 Task: Filter the notifications by "is:issue-or-pull-request".
Action: Mouse moved to (926, 111)
Screenshot: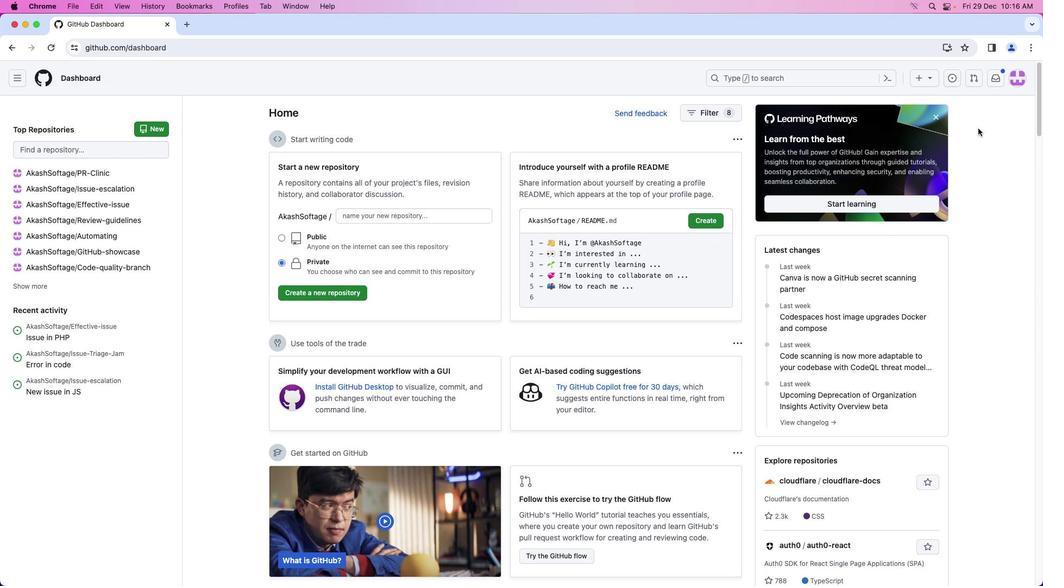 
Action: Mouse pressed left at (926, 111)
Screenshot: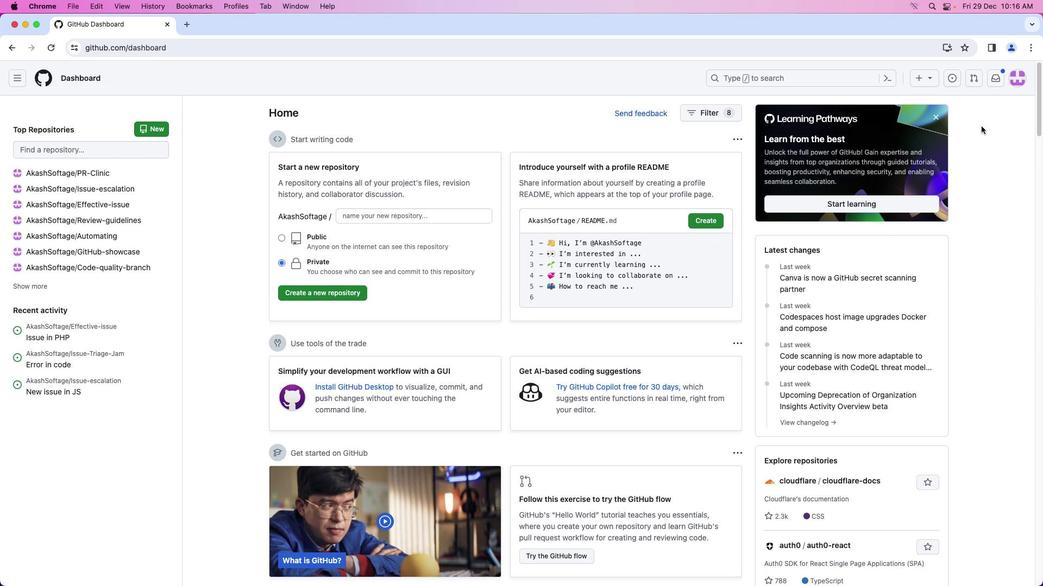 
Action: Mouse moved to (940, 92)
Screenshot: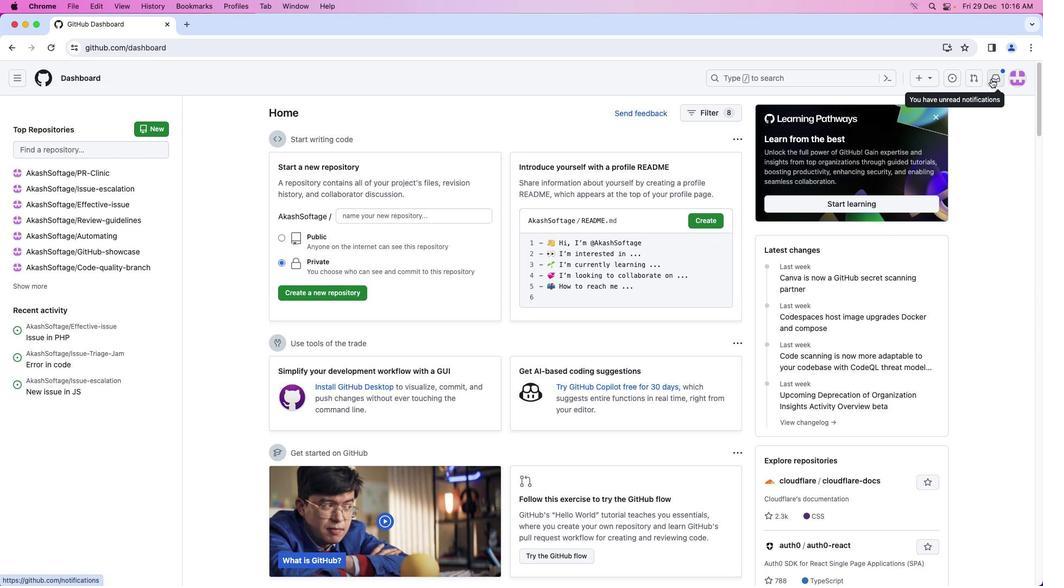 
Action: Mouse pressed left at (940, 92)
Screenshot: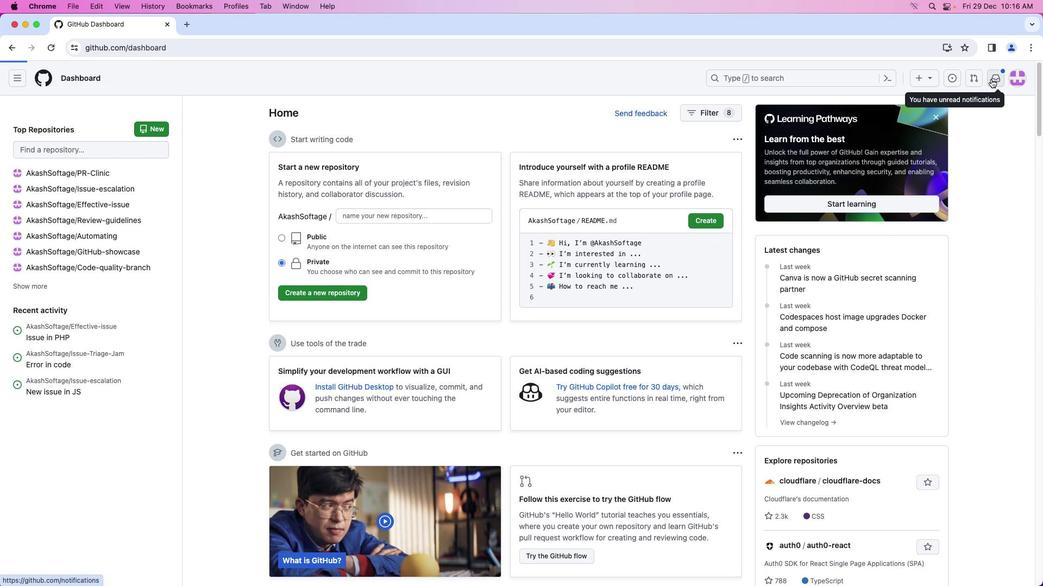 
Action: Mouse moved to (316, 105)
Screenshot: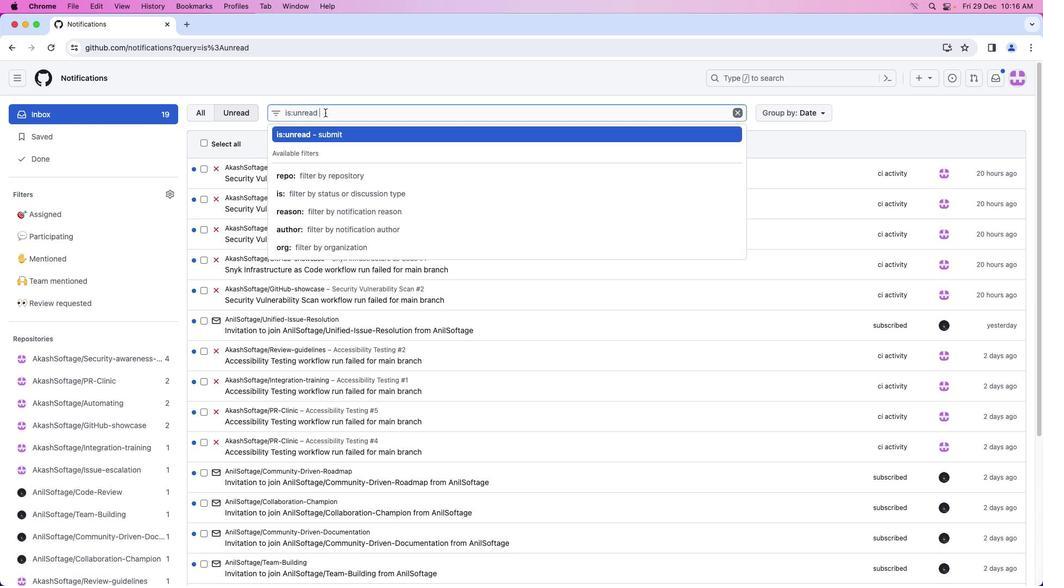 
Action: Mouse pressed left at (316, 105)
Screenshot: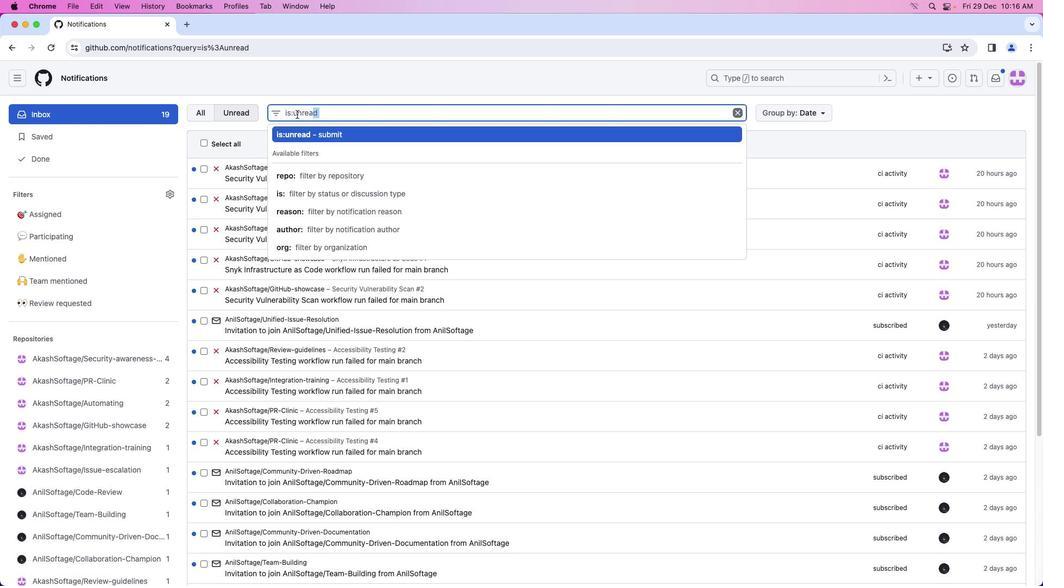 
Action: Mouse moved to (204, 105)
Screenshot: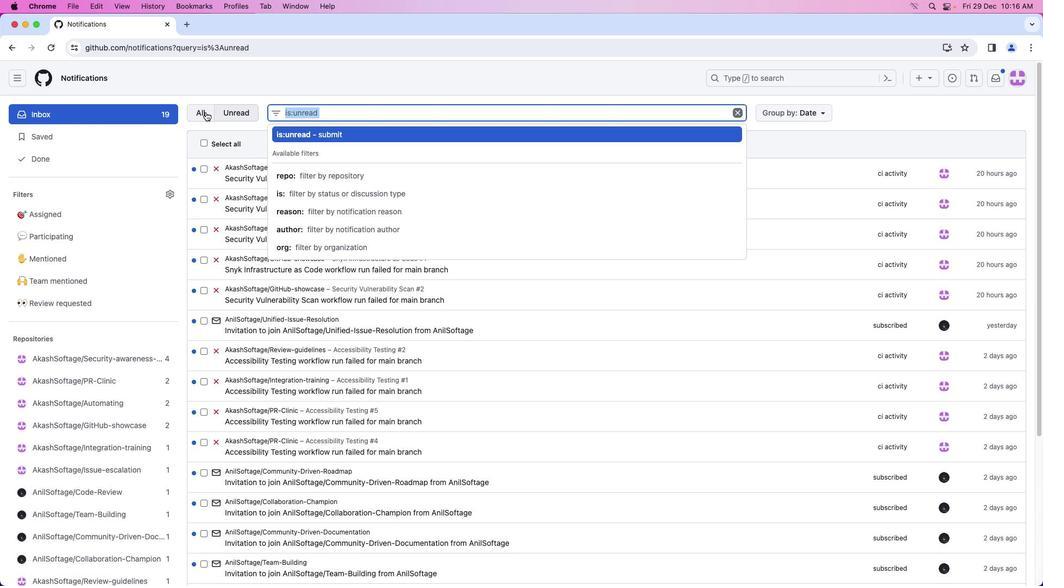 
Action: Key pressed Key.backspace'i''s'Key.shift_r':''i''s''s''u''e''-''o''r''-''p''u''l''l''-''r''e''q''u''e''s''t'Key.enter
Screenshot: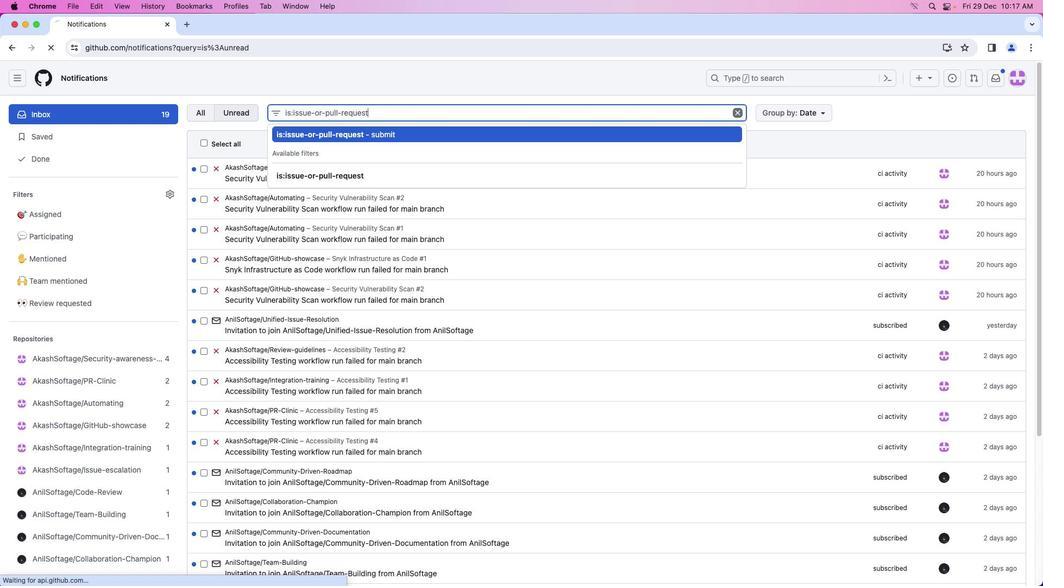 
Action: Mouse moved to (533, 161)
Screenshot: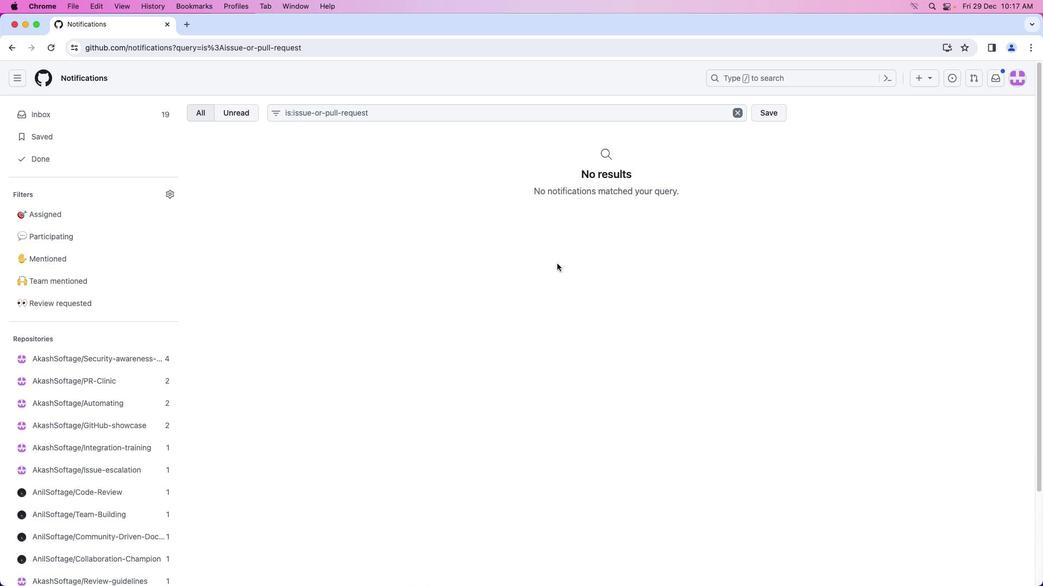 
Action: Mouse pressed left at (533, 161)
Screenshot: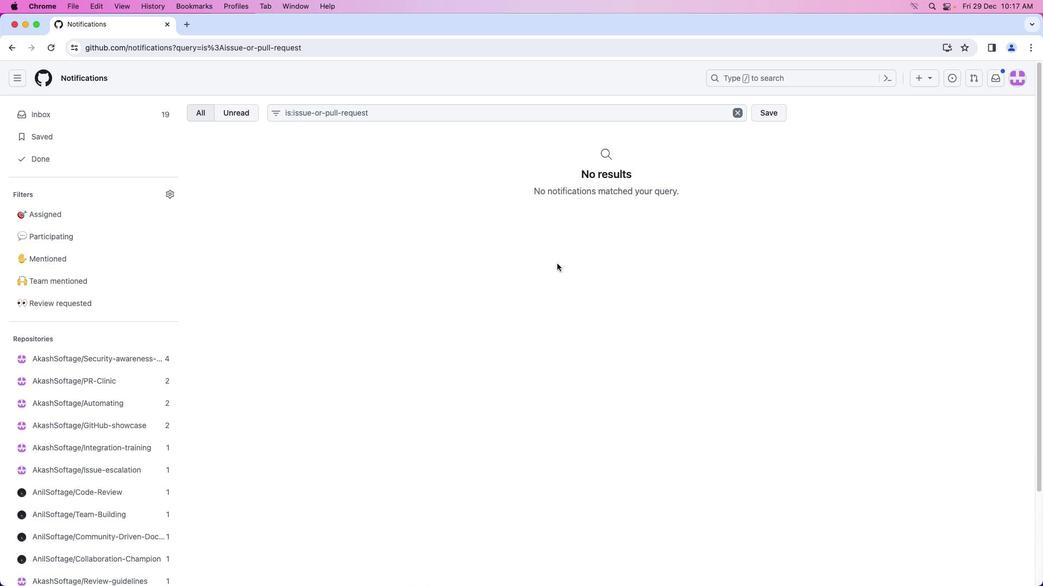 
Action: Mouse moved to (533, 161)
Screenshot: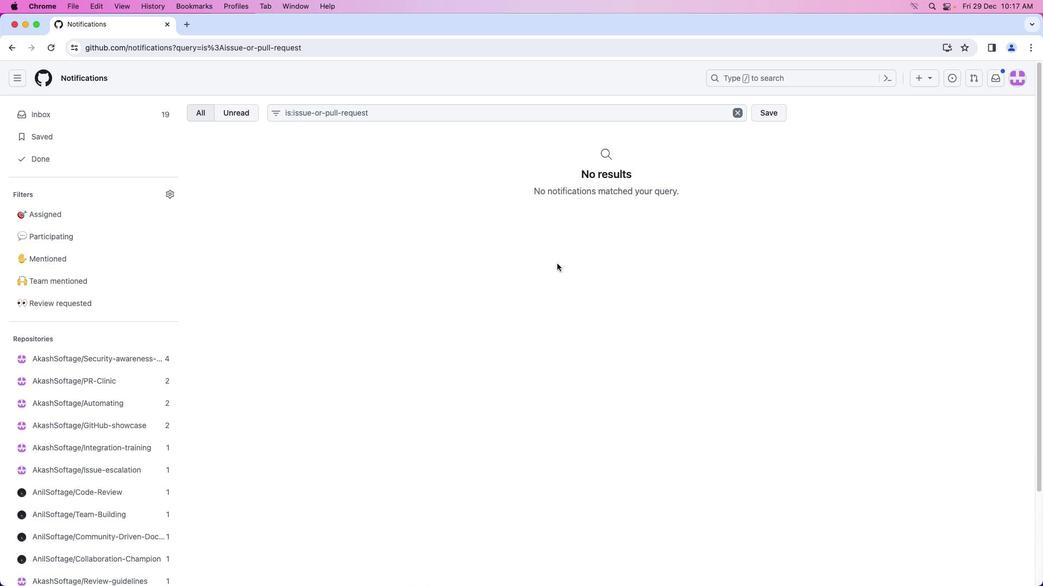 
